 Task: Add a signature Ian Hill containing With sincere thanks and warm wishes, Ian Hill to email address softage.8@softage.net and add a folder Invitations
Action: Mouse moved to (72, 105)
Screenshot: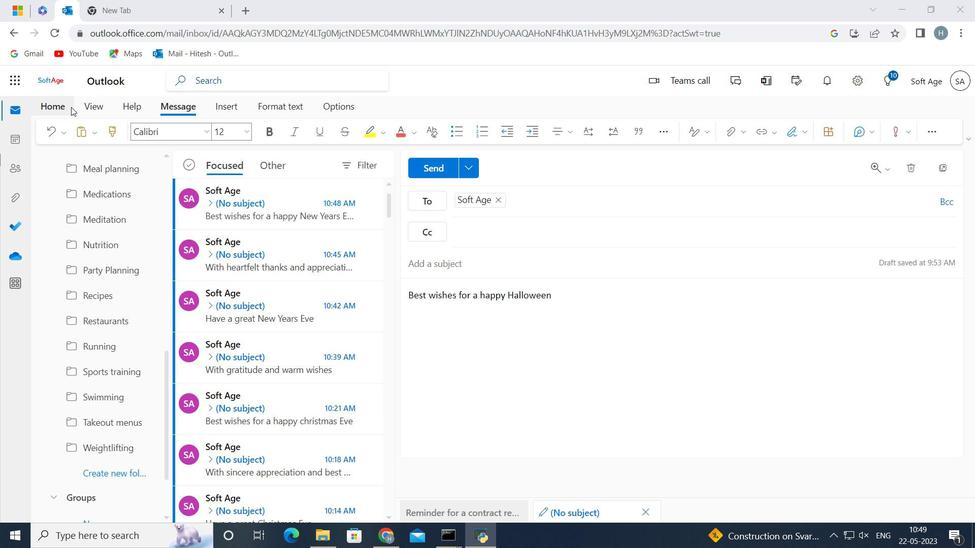 
Action: Mouse pressed left at (72, 105)
Screenshot: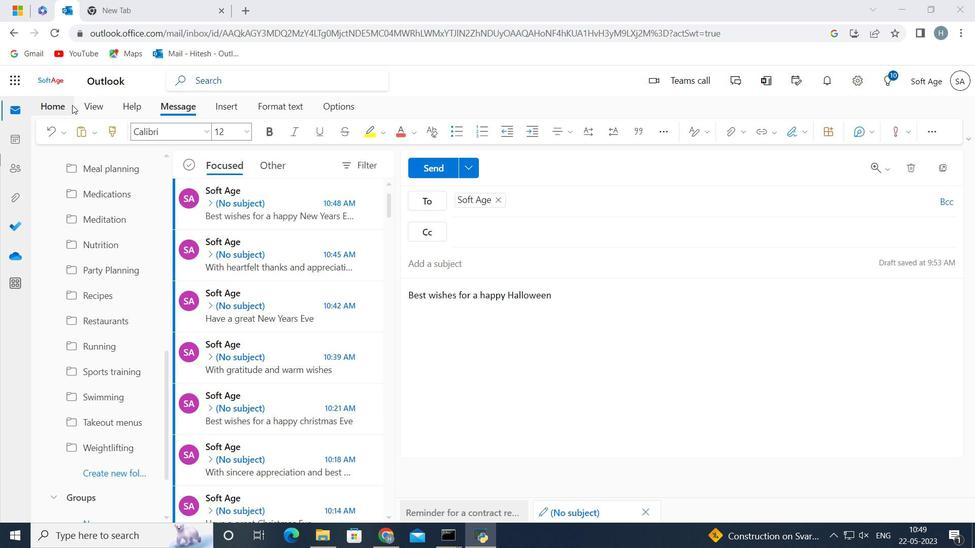 
Action: Mouse moved to (98, 129)
Screenshot: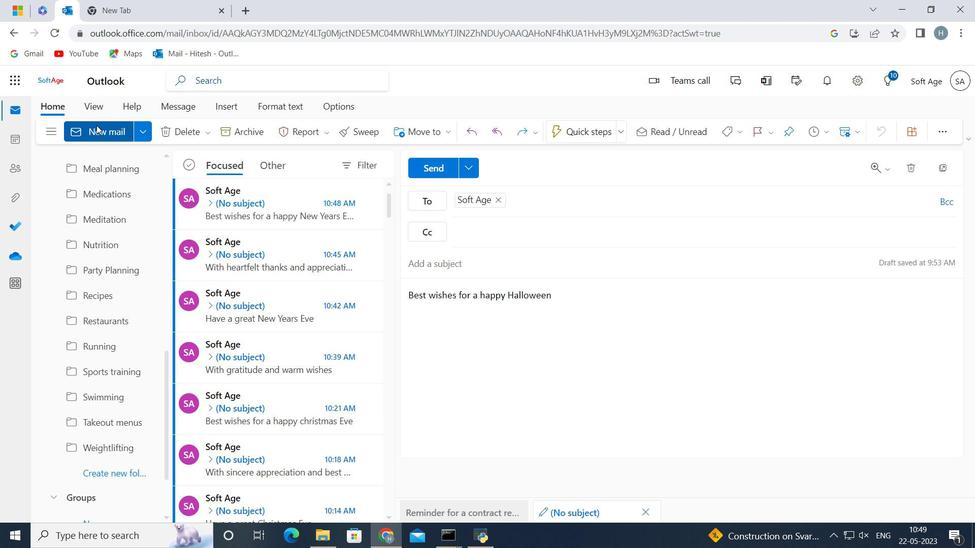 
Action: Mouse pressed left at (98, 129)
Screenshot: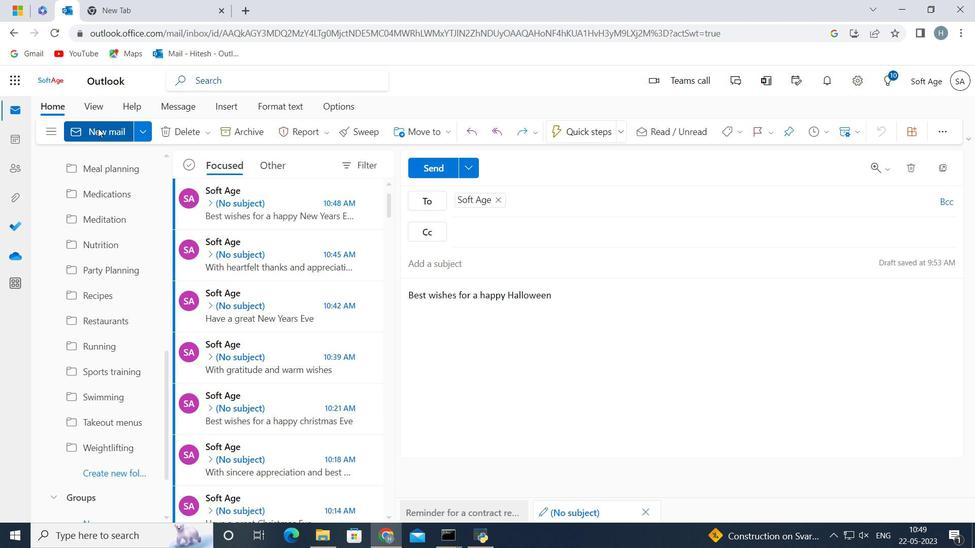 
Action: Mouse moved to (804, 132)
Screenshot: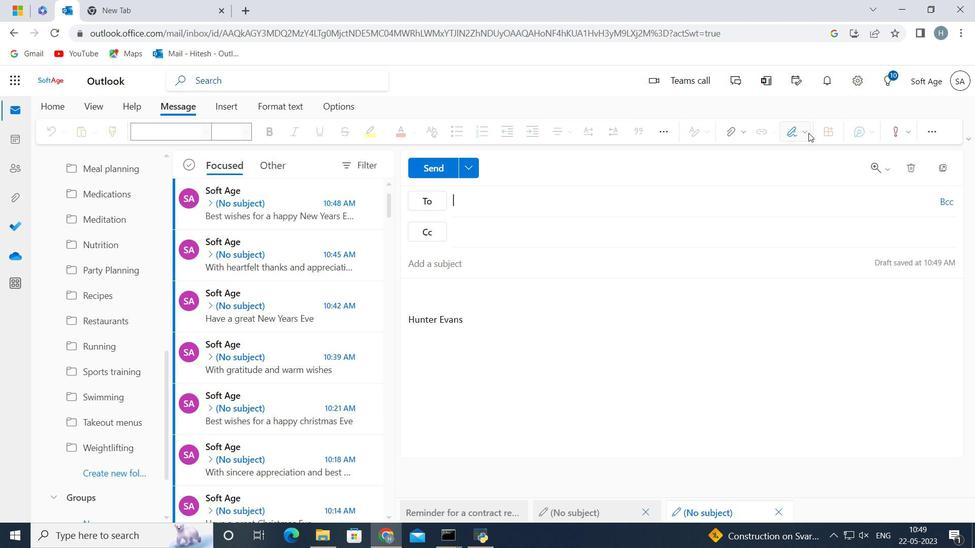 
Action: Mouse pressed left at (804, 132)
Screenshot: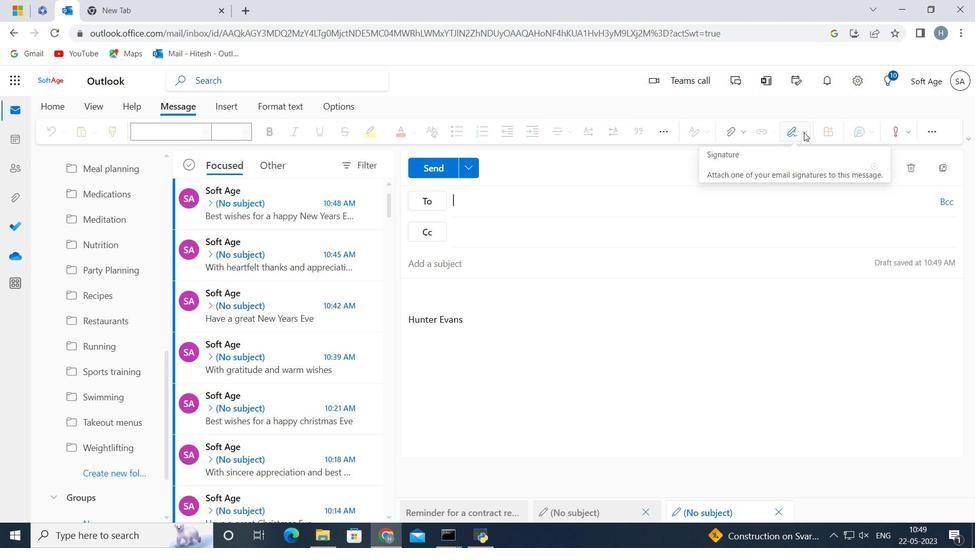 
Action: Mouse moved to (772, 479)
Screenshot: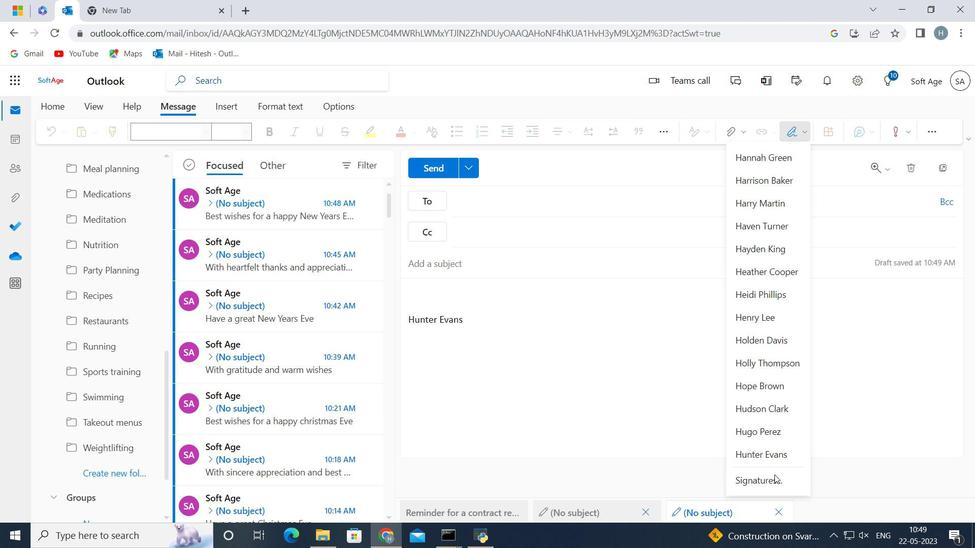 
Action: Mouse pressed left at (772, 479)
Screenshot: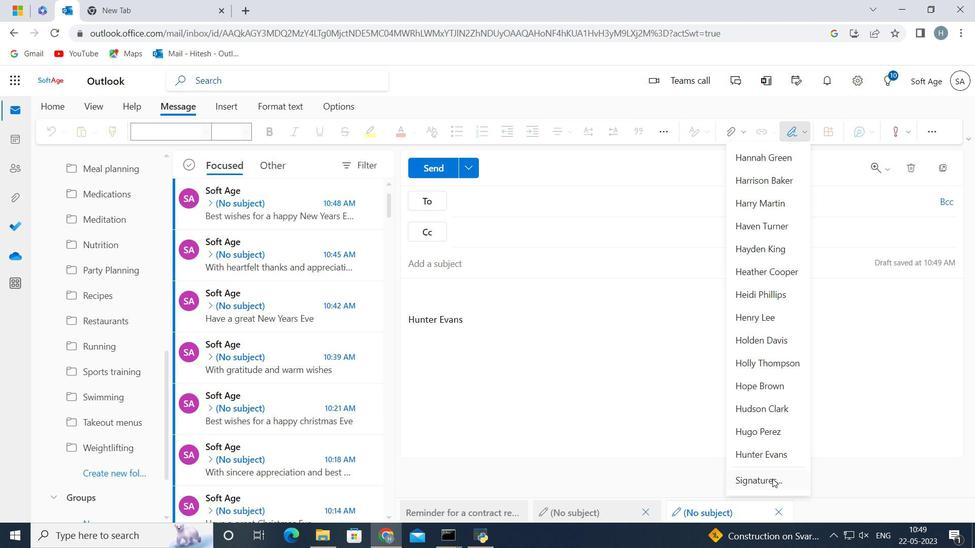 
Action: Mouse moved to (509, 232)
Screenshot: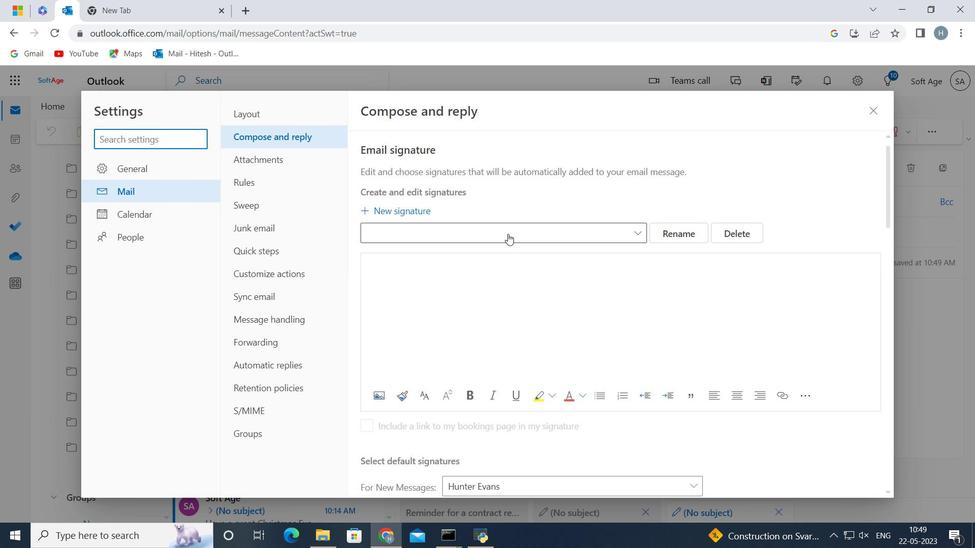 
Action: Mouse pressed left at (509, 232)
Screenshot: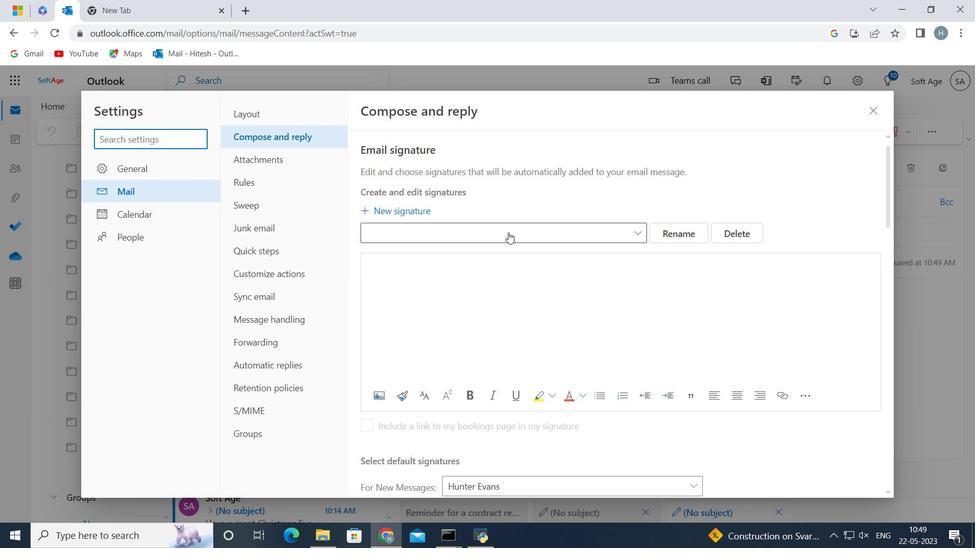 
Action: Mouse moved to (609, 233)
Screenshot: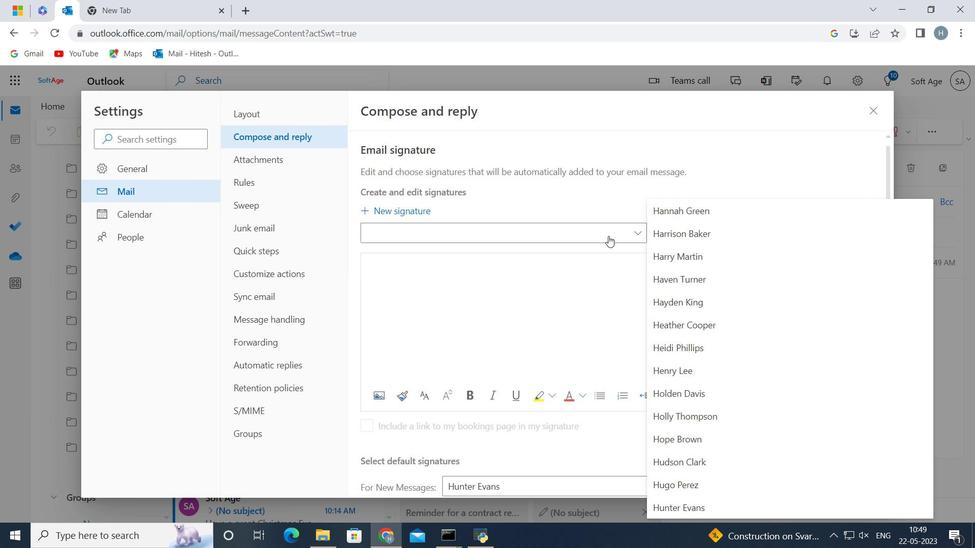 
Action: Mouse pressed left at (609, 233)
Screenshot: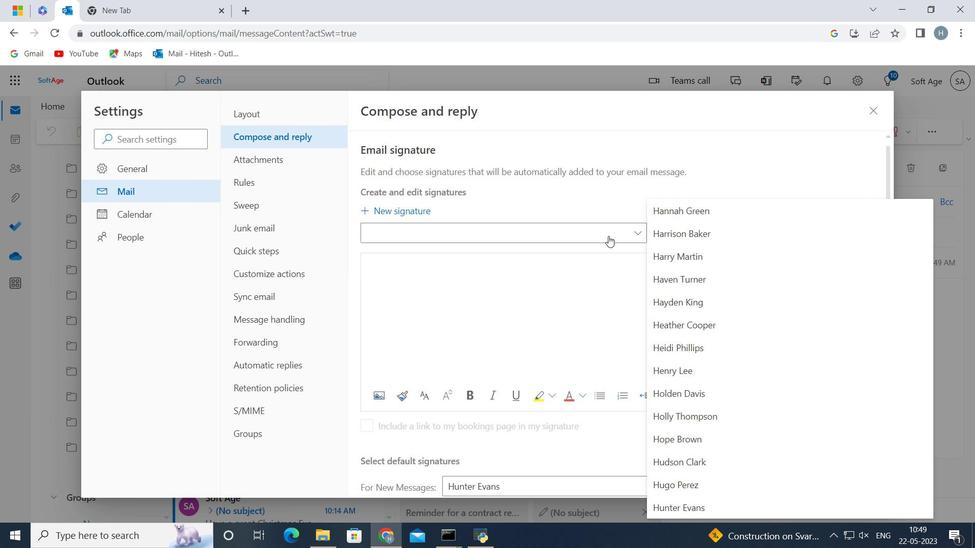 
Action: Mouse moved to (673, 232)
Screenshot: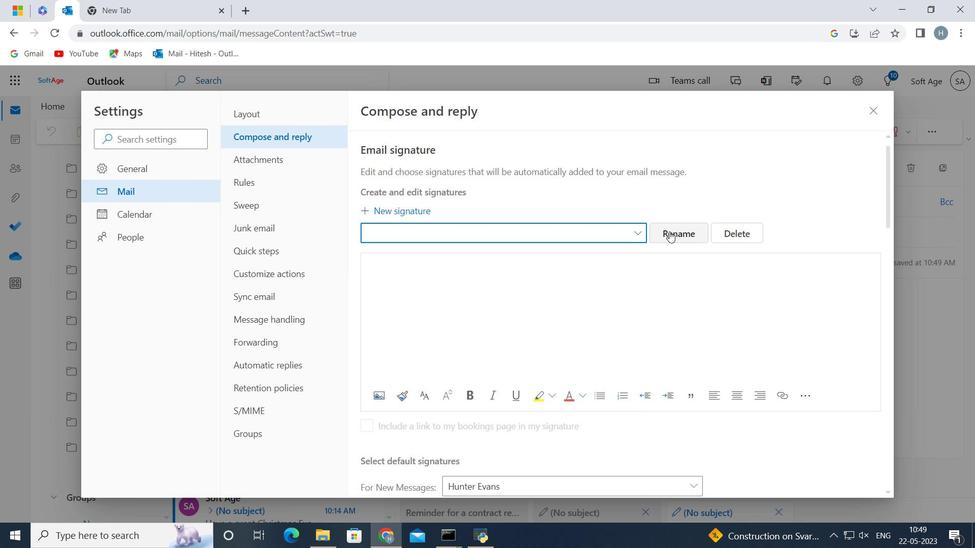 
Action: Mouse pressed left at (673, 232)
Screenshot: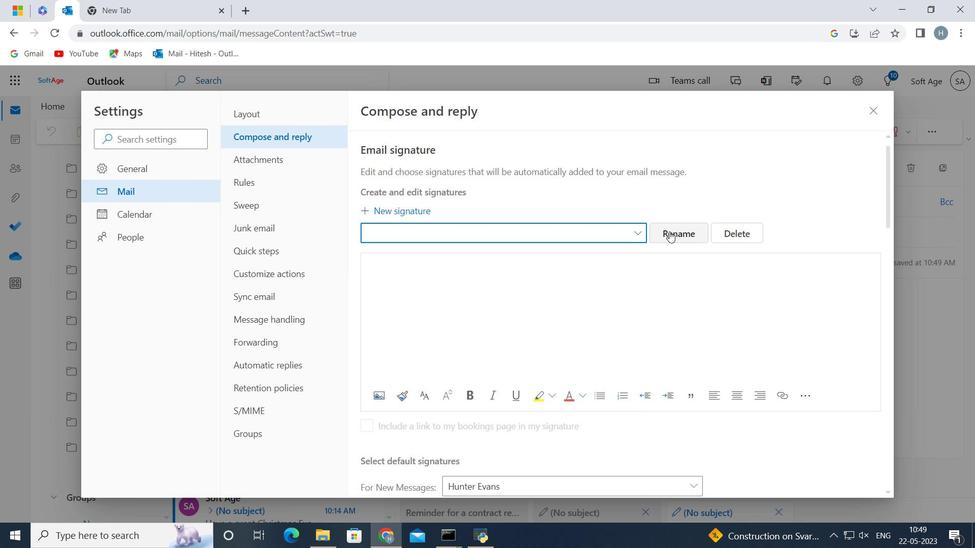 
Action: Mouse moved to (630, 232)
Screenshot: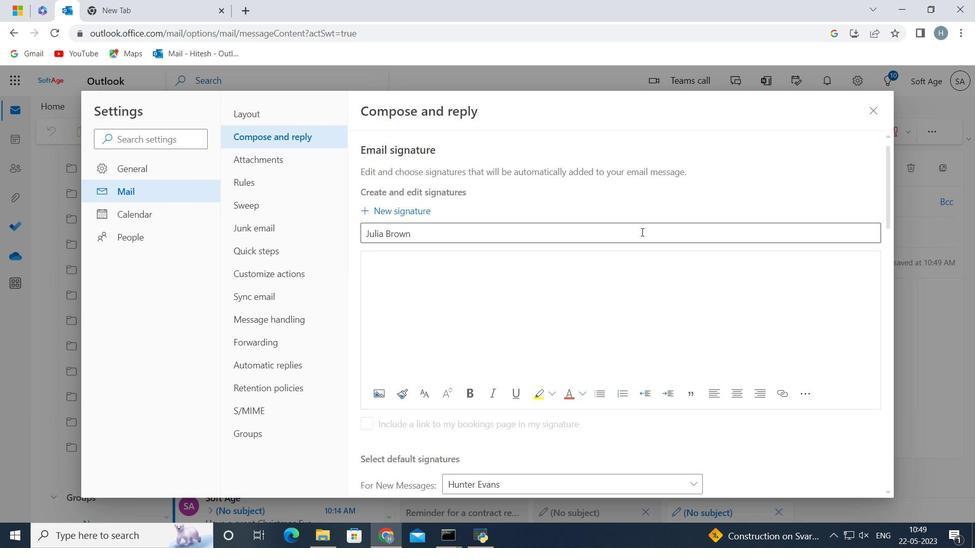 
Action: Mouse pressed left at (630, 232)
Screenshot: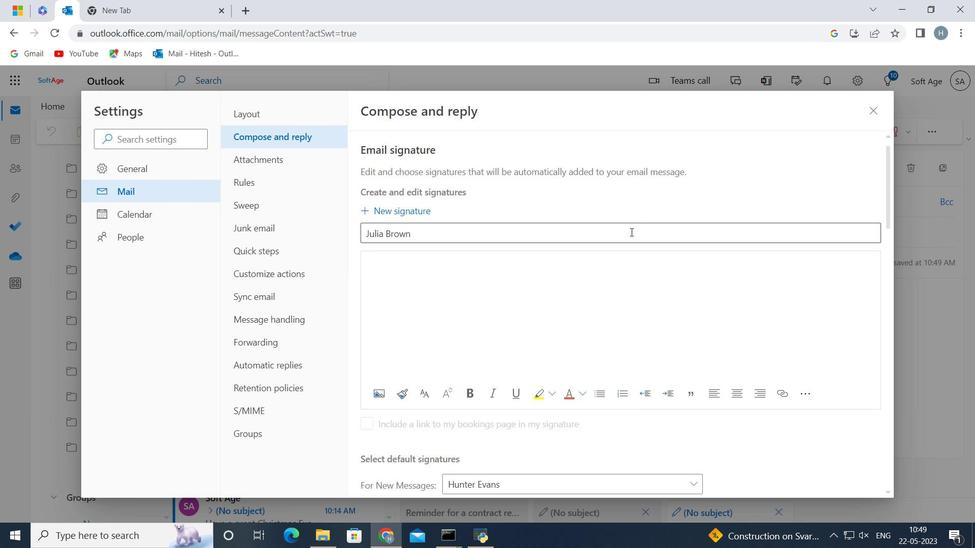 
Action: Key pressed <Key.backspace><Key.backspace><Key.backspace><Key.backspace><Key.backspace><Key.backspace><Key.backspace><Key.backspace><Key.backspace><Key.backspace><Key.backspace><Key.backspace><Key.backspace><Key.backspace>l
Screenshot: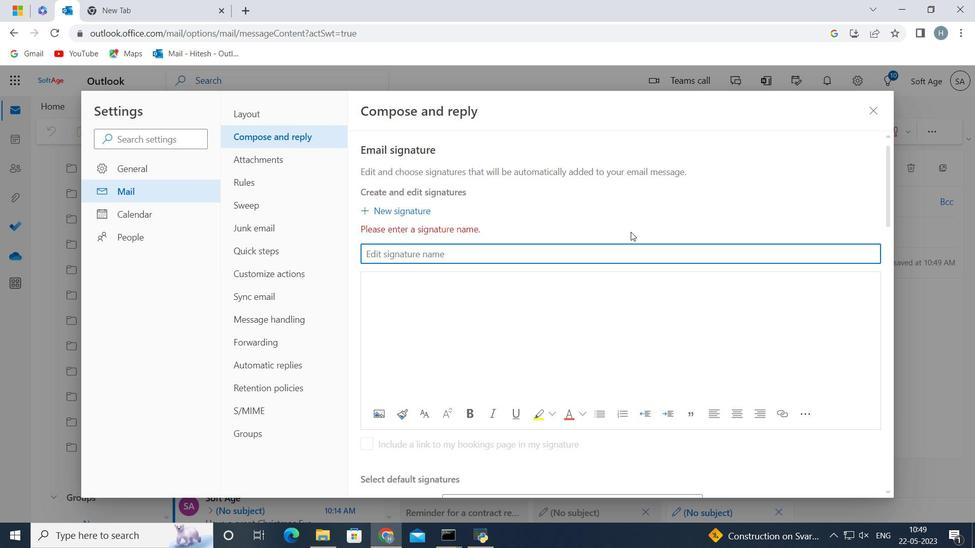 
Action: Mouse moved to (630, 232)
Screenshot: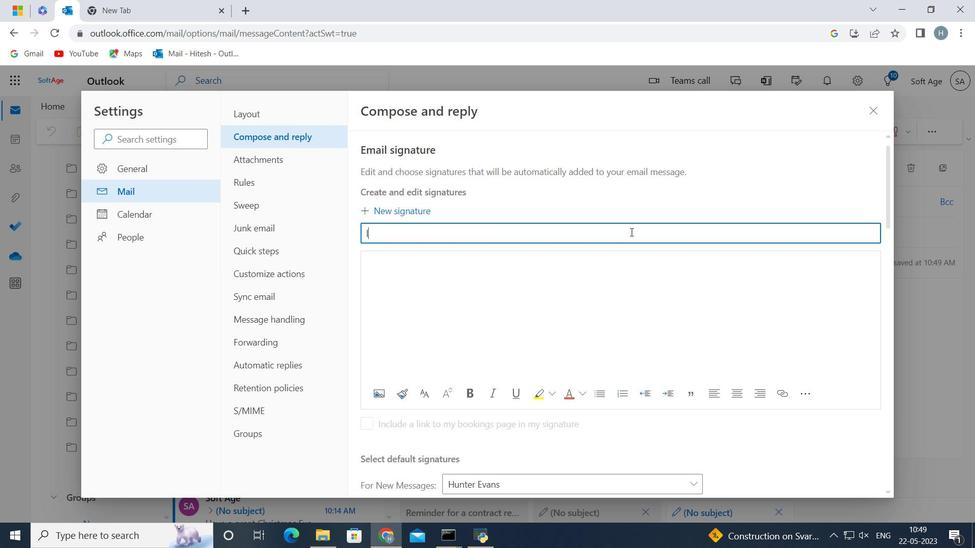 
Action: Key pressed an<Key.space><Key.shift>Hill
Screenshot: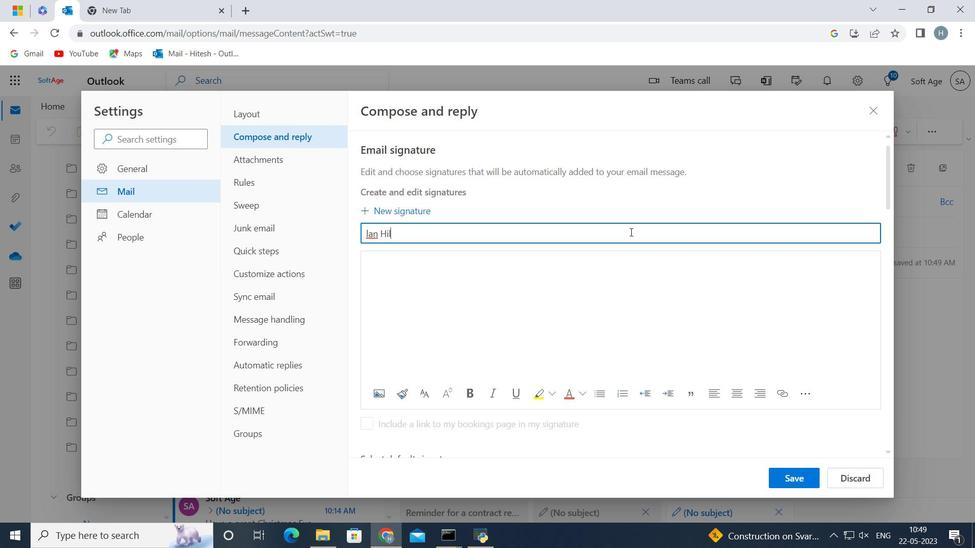 
Action: Mouse moved to (473, 286)
Screenshot: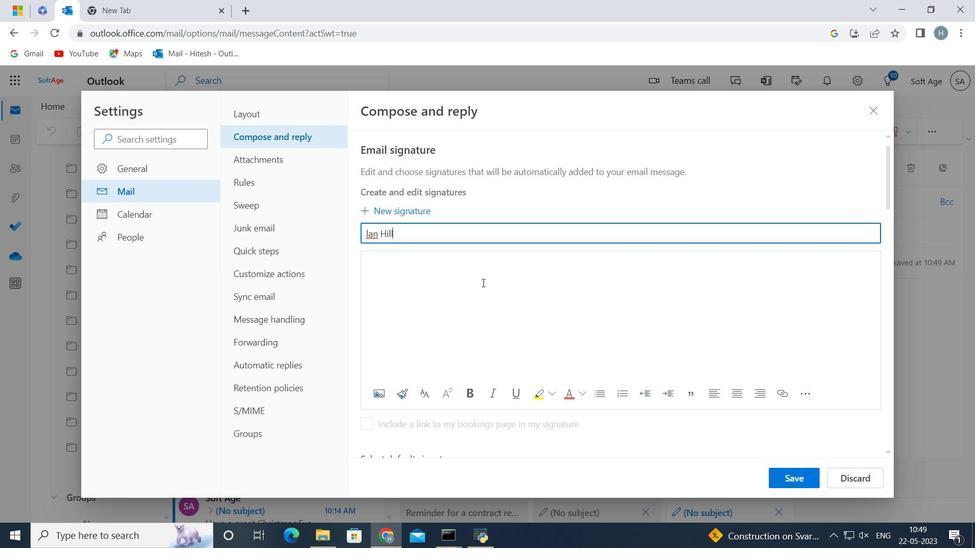 
Action: Mouse pressed left at (473, 286)
Screenshot: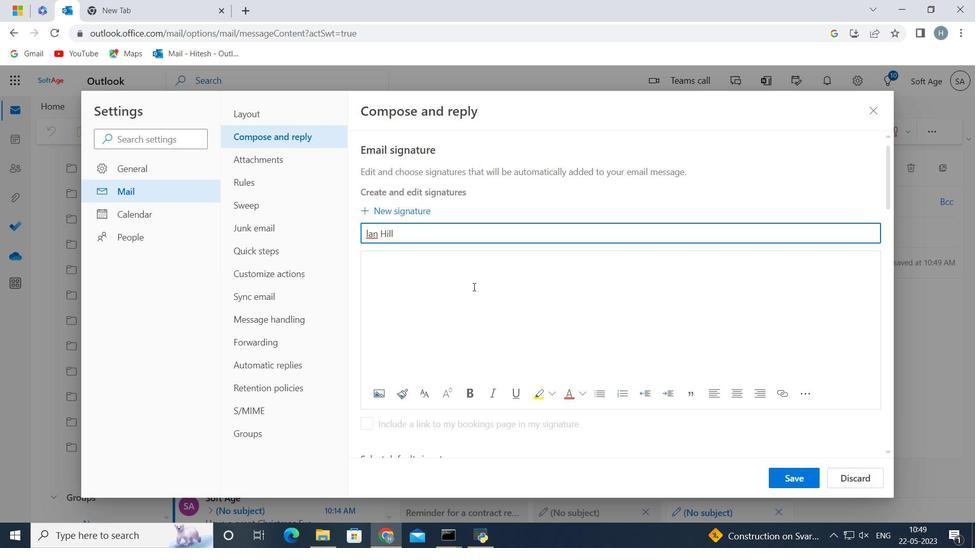 
Action: Key pressed lan<Key.space><Key.shift>Hill
Screenshot: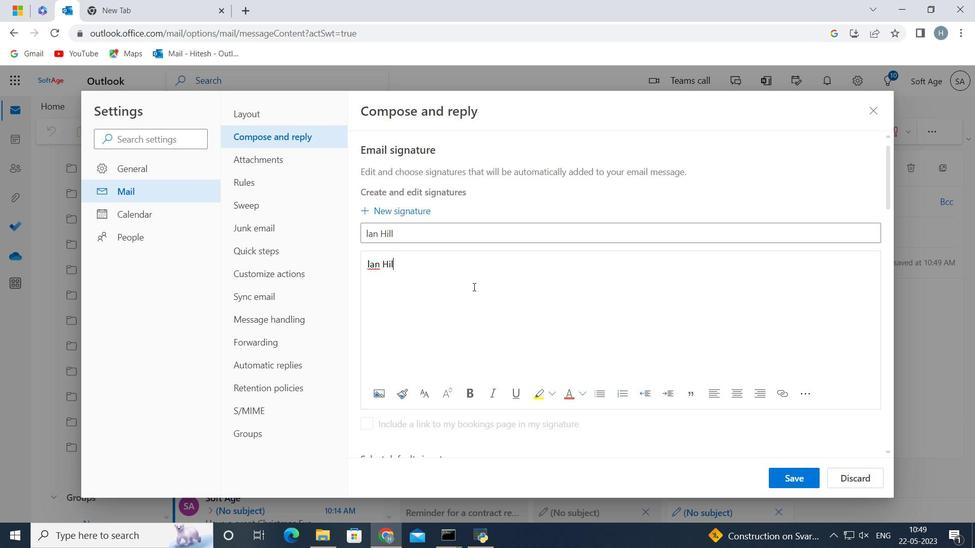 
Action: Mouse moved to (788, 474)
Screenshot: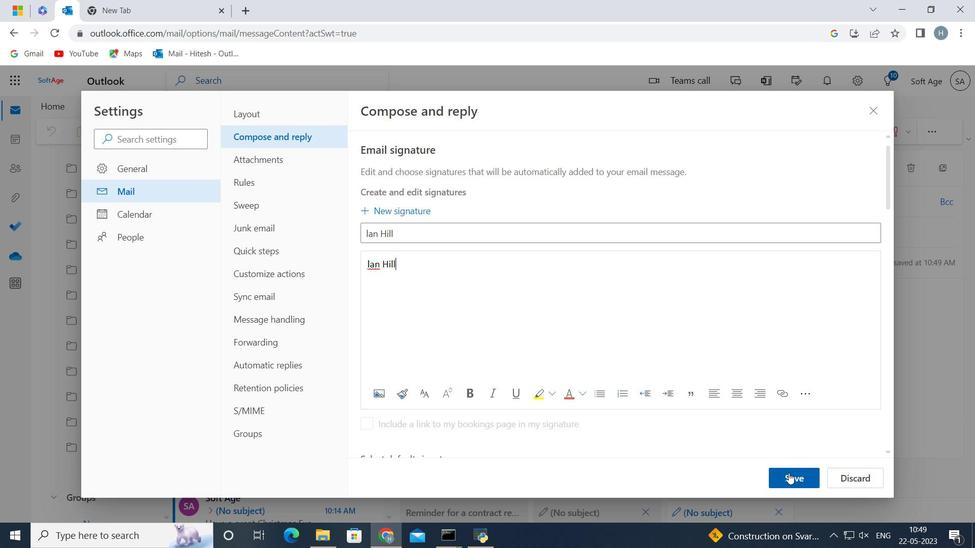 
Action: Mouse pressed left at (788, 474)
Screenshot: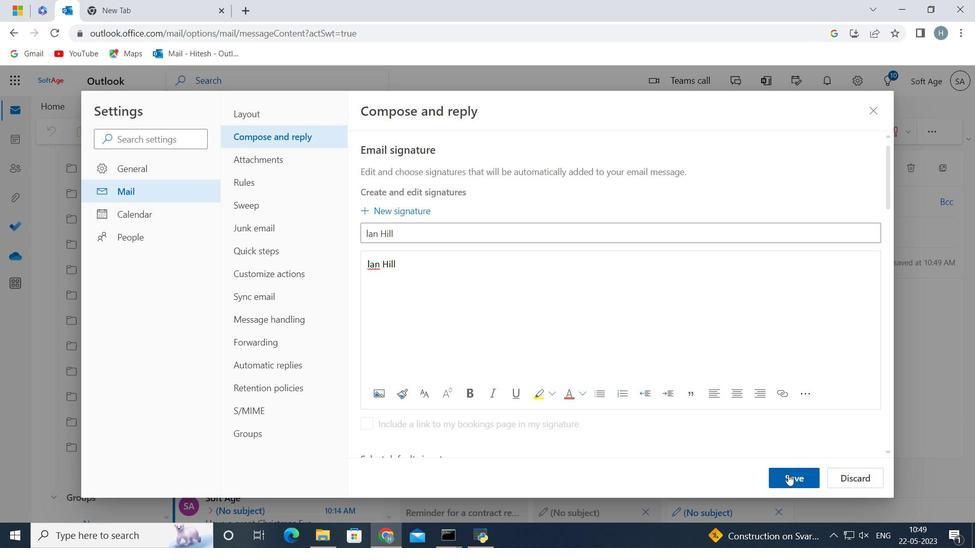 
Action: Mouse moved to (541, 334)
Screenshot: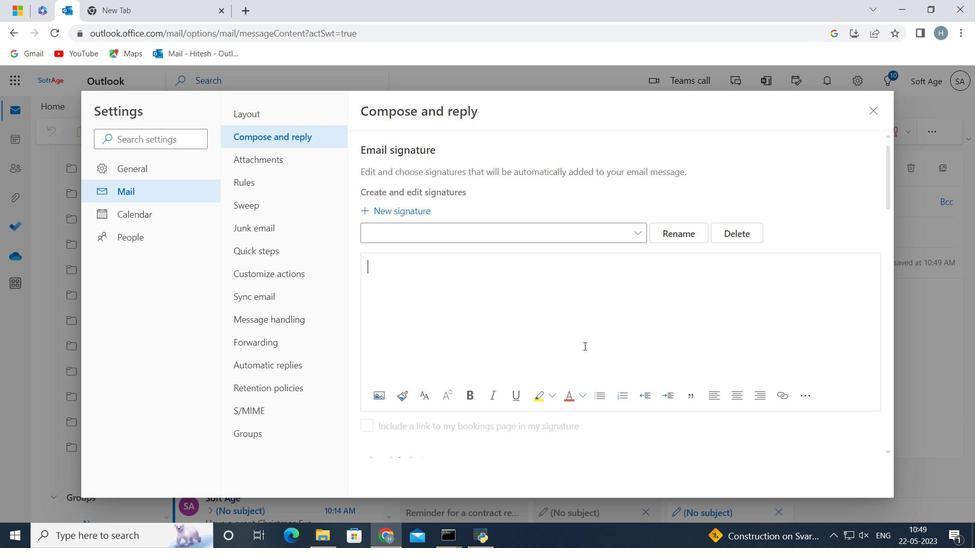 
Action: Mouse scrolled (541, 334) with delta (0, 0)
Screenshot: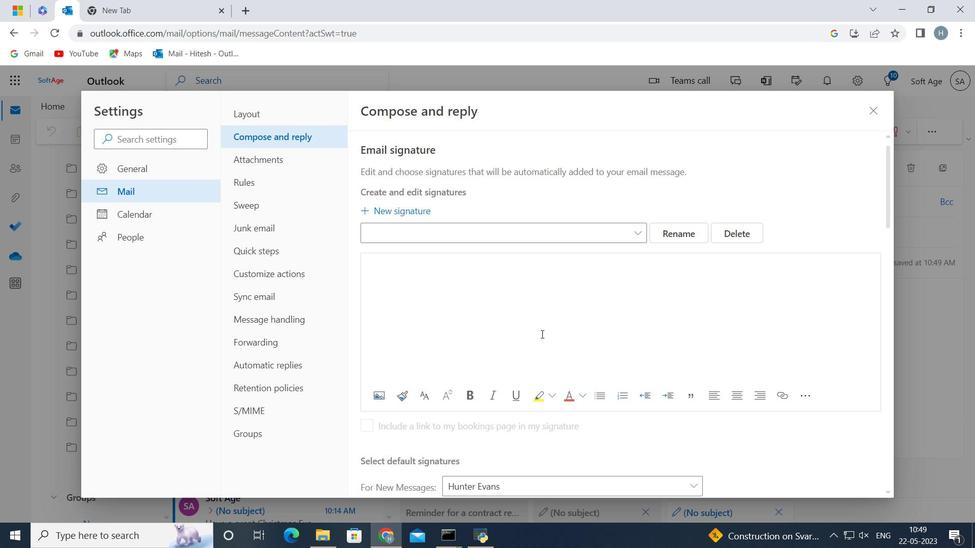 
Action: Mouse moved to (540, 334)
Screenshot: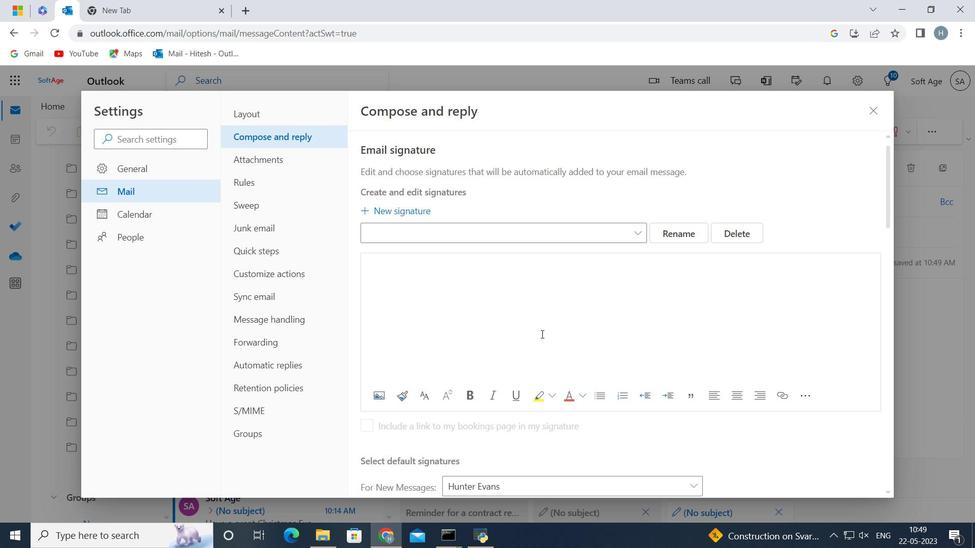 
Action: Mouse scrolled (541, 333) with delta (0, 0)
Screenshot: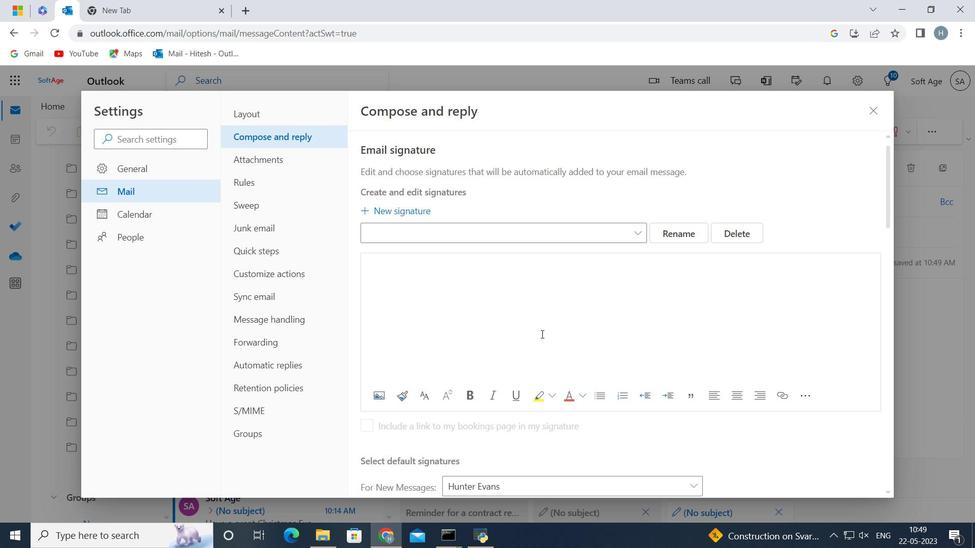 
Action: Mouse moved to (531, 273)
Screenshot: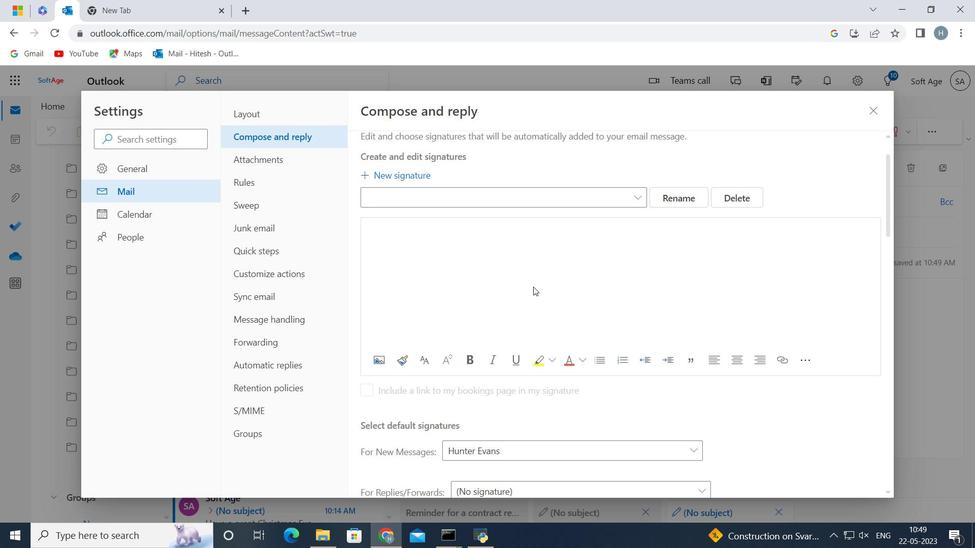 
Action: Mouse scrolled (531, 273) with delta (0, 0)
Screenshot: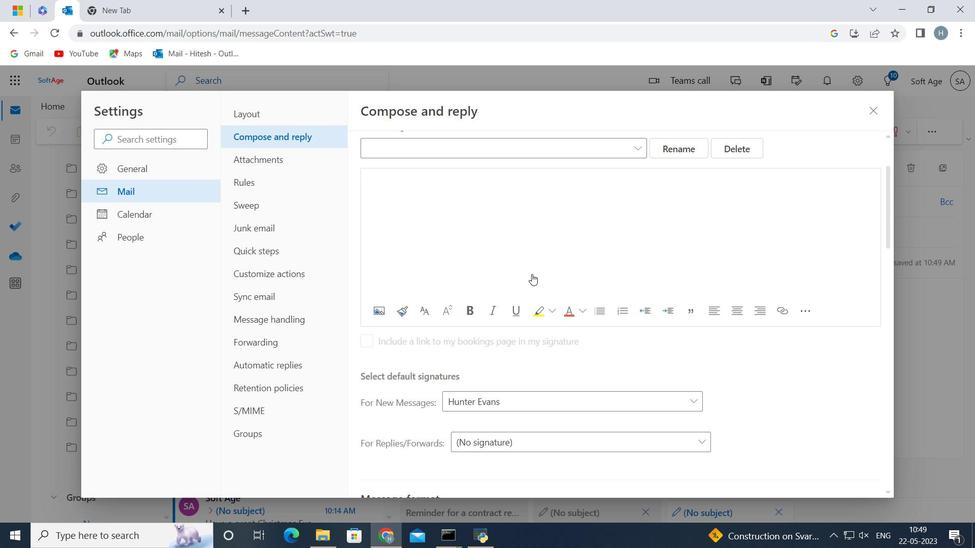 
Action: Mouse scrolled (531, 273) with delta (0, 0)
Screenshot: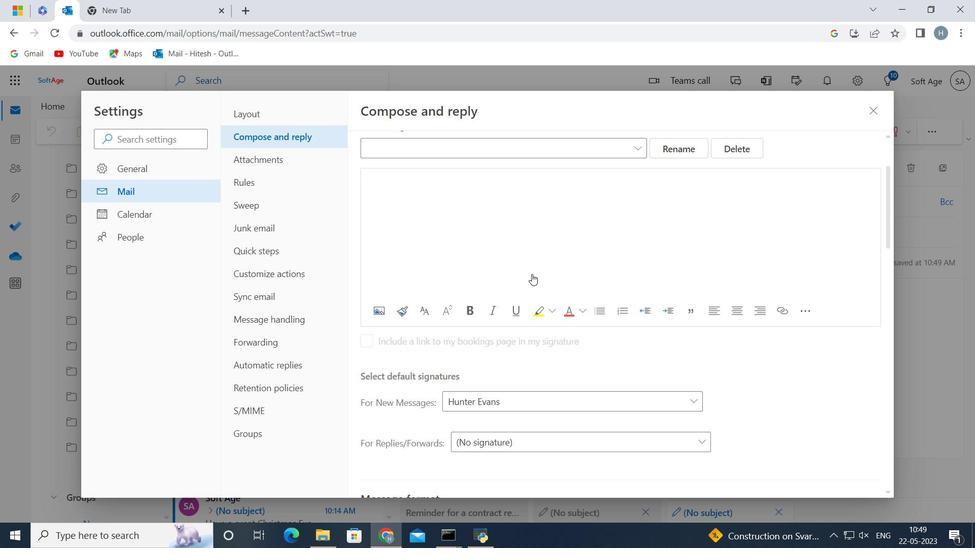 
Action: Mouse moved to (573, 232)
Screenshot: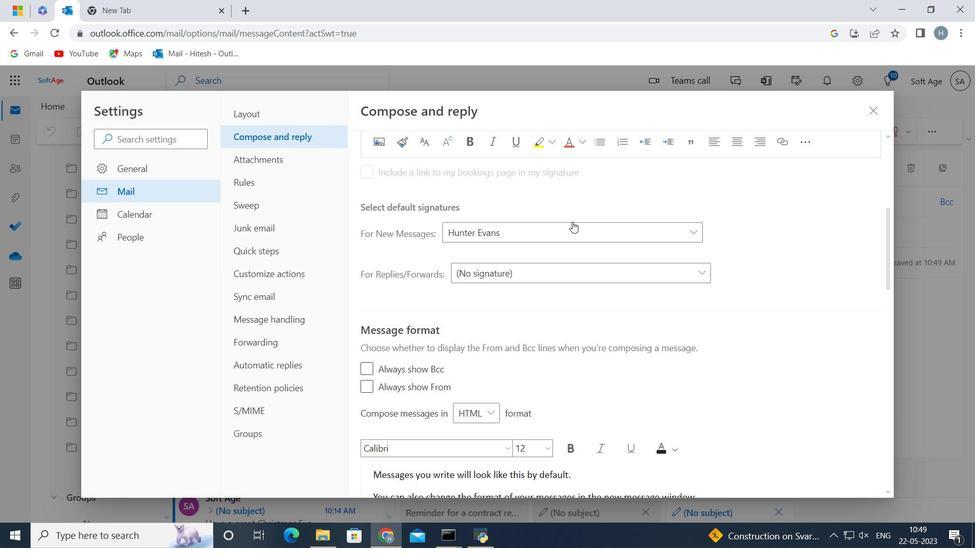 
Action: Mouse pressed left at (573, 232)
Screenshot: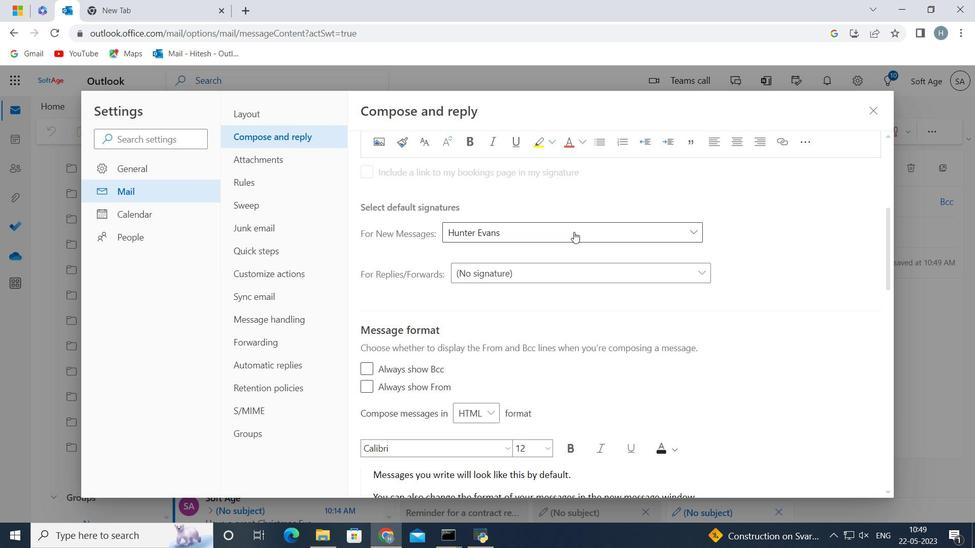 
Action: Mouse moved to (723, 504)
Screenshot: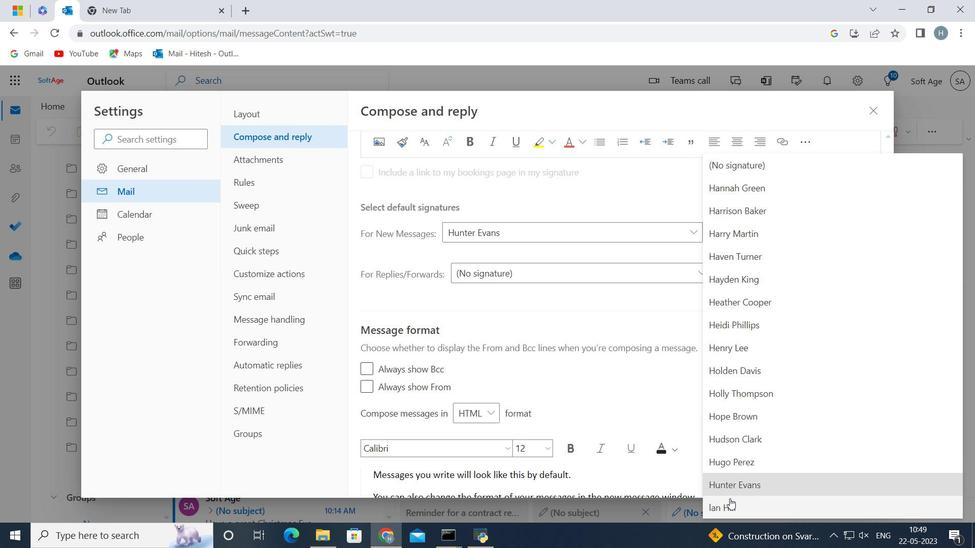 
Action: Mouse pressed left at (723, 504)
Screenshot: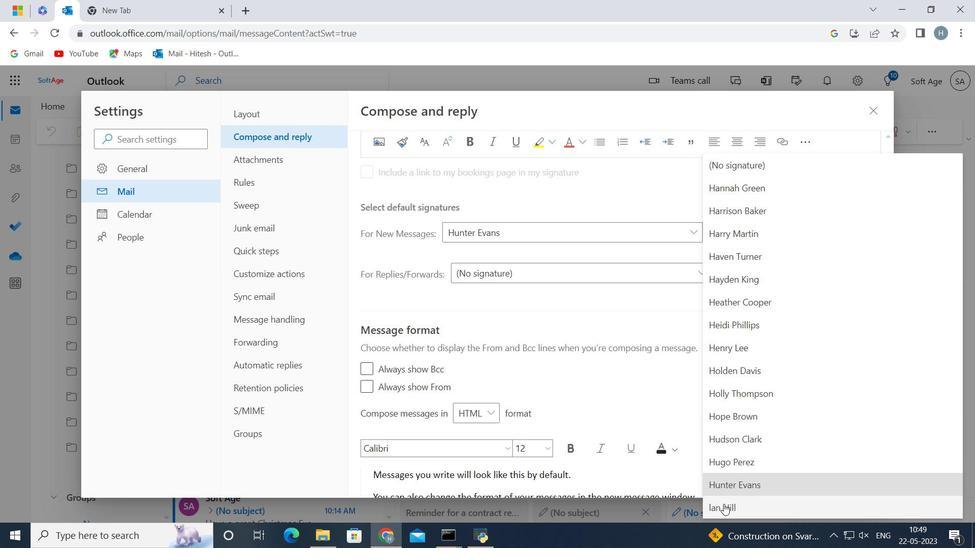 
Action: Mouse moved to (789, 476)
Screenshot: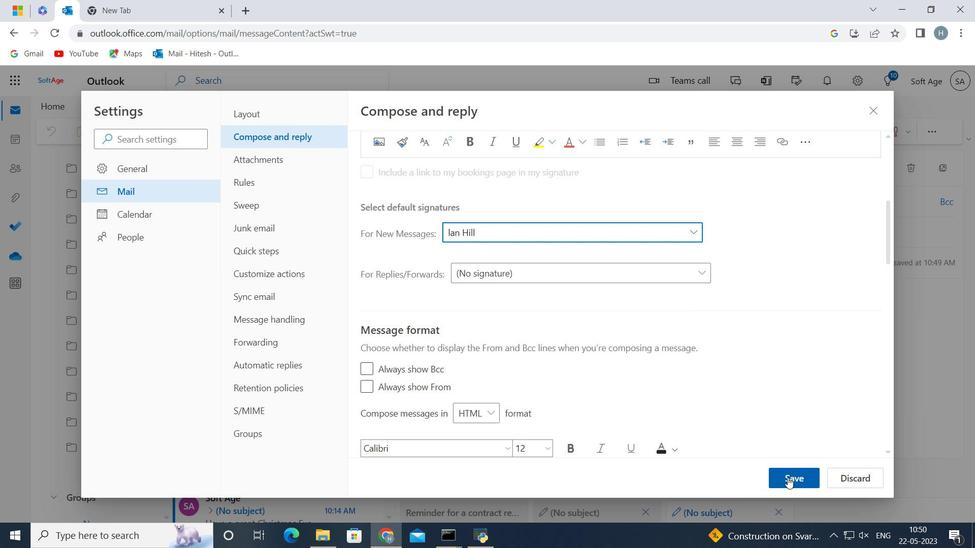 
Action: Mouse pressed left at (789, 476)
Screenshot: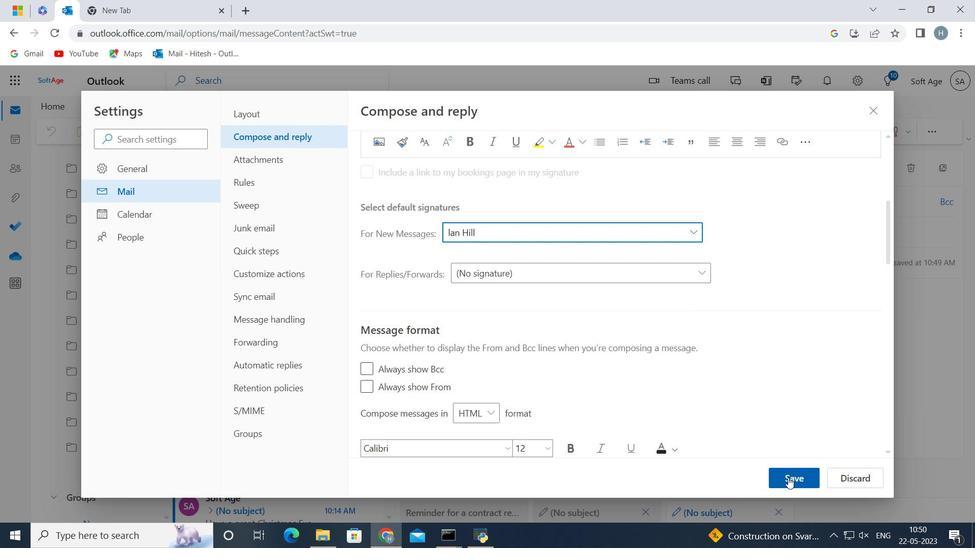 
Action: Mouse moved to (868, 105)
Screenshot: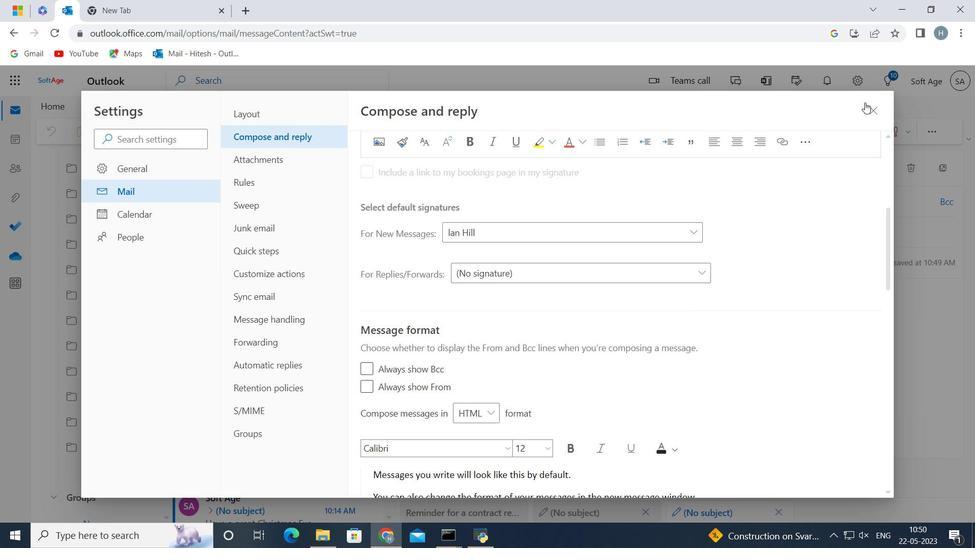 
Action: Mouse pressed left at (868, 105)
Screenshot: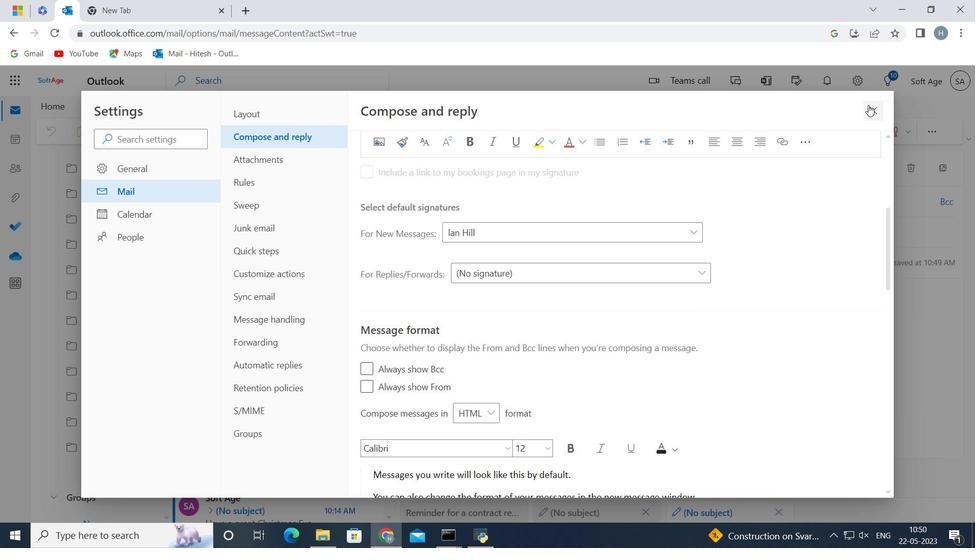 
Action: Mouse moved to (472, 315)
Screenshot: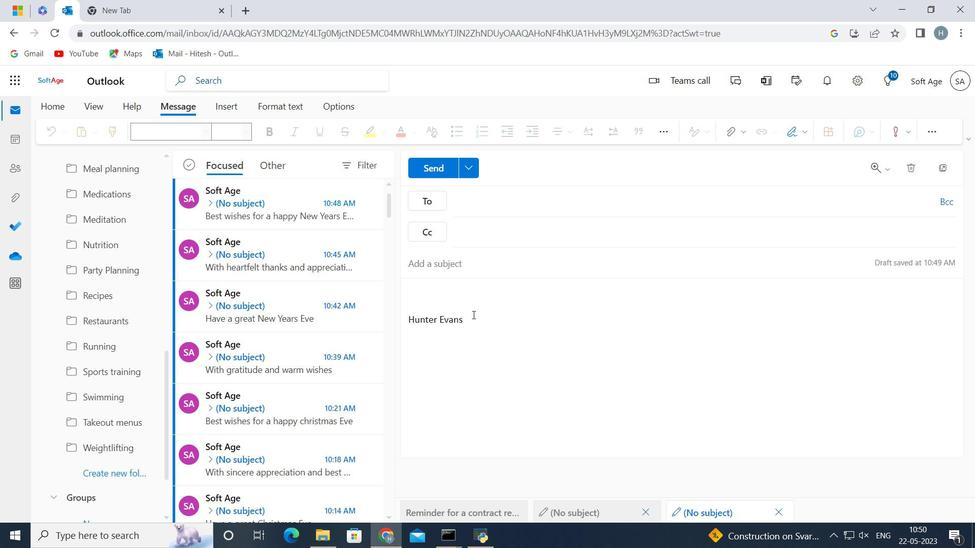 
Action: Mouse pressed left at (472, 315)
Screenshot: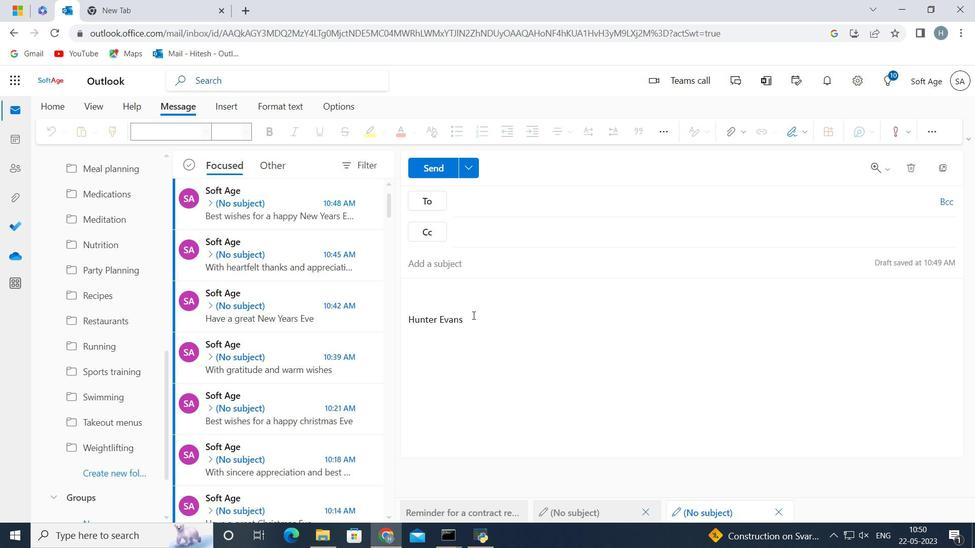 
Action: Key pressed <Key.backspace><Key.backspace><Key.backspace><Key.backspace><Key.backspace><Key.backspace><Key.backspace><Key.backspace><Key.backspace><Key.backspace><Key.backspace><Key.backspace><Key.backspace><Key.backspace><Key.shift>W
Screenshot: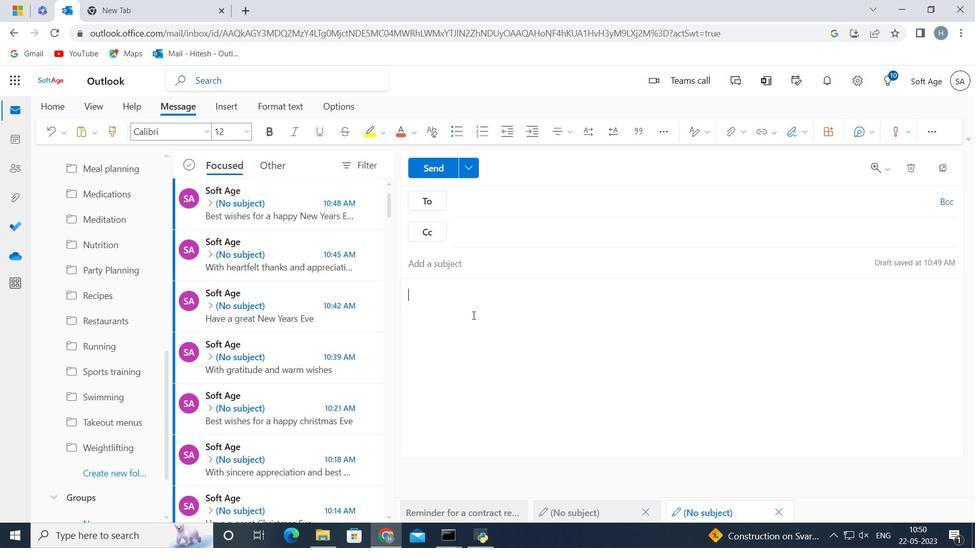 
Action: Mouse moved to (473, 315)
Screenshot: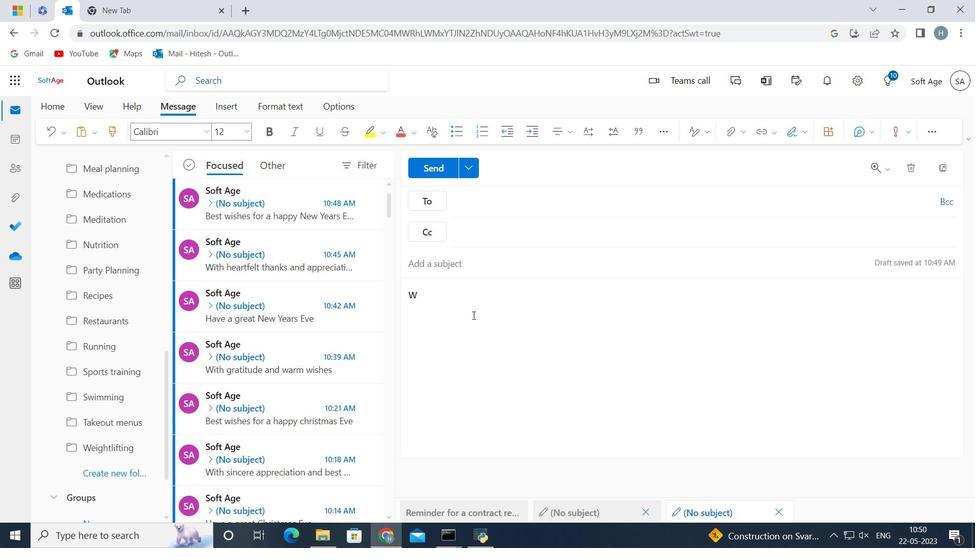 
Action: Key pressed ith<Key.space>sincere<Key.space>thnks<Key.backspace><Key.backspace><Key.backspace>anks<Key.space>and<Key.space>warm<Key.space>wishes<Key.space>
Screenshot: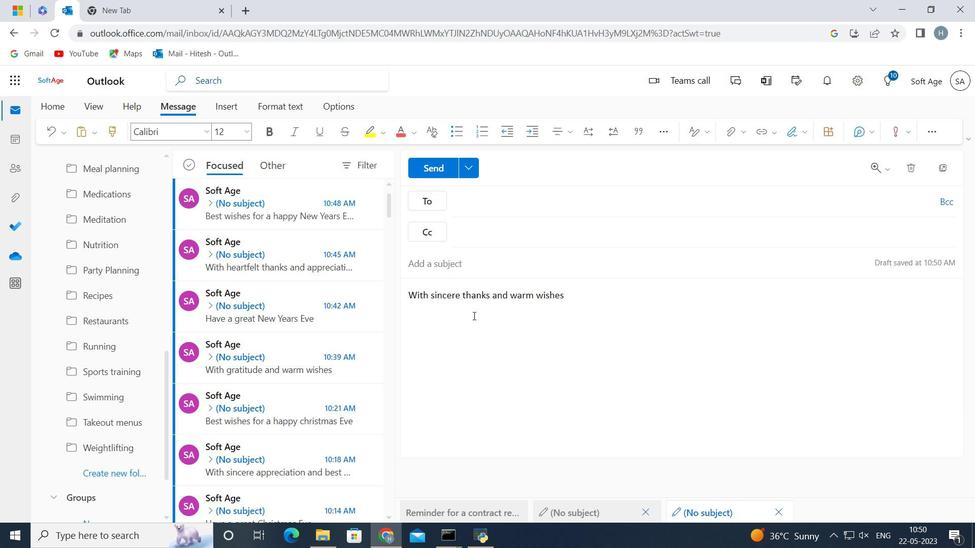 
Action: Mouse moved to (503, 184)
Screenshot: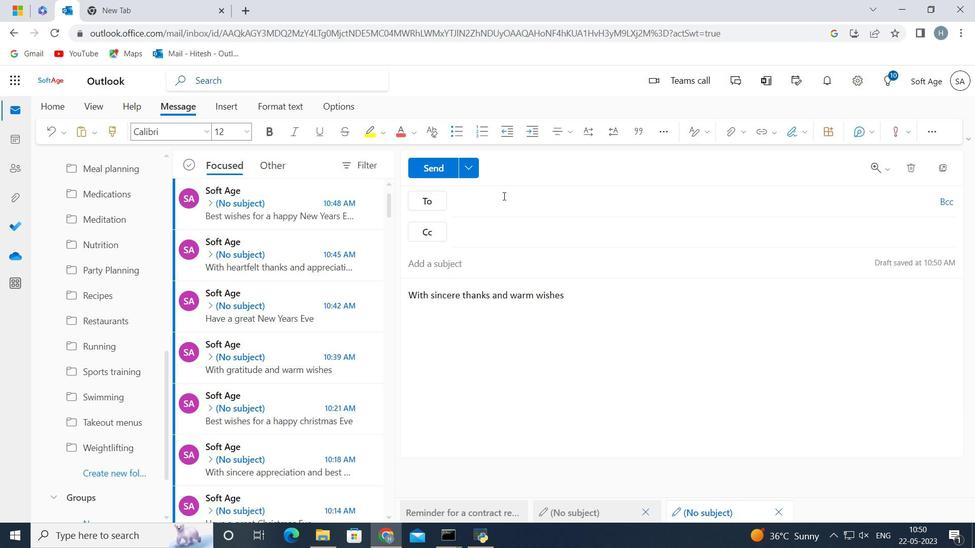 
Action: Mouse pressed left at (503, 184)
Screenshot: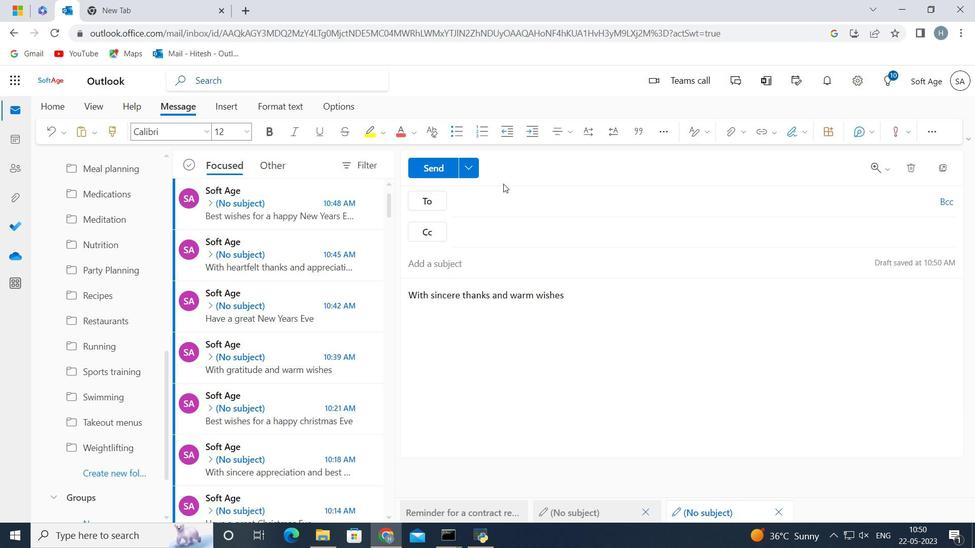 
Action: Mouse moved to (504, 195)
Screenshot: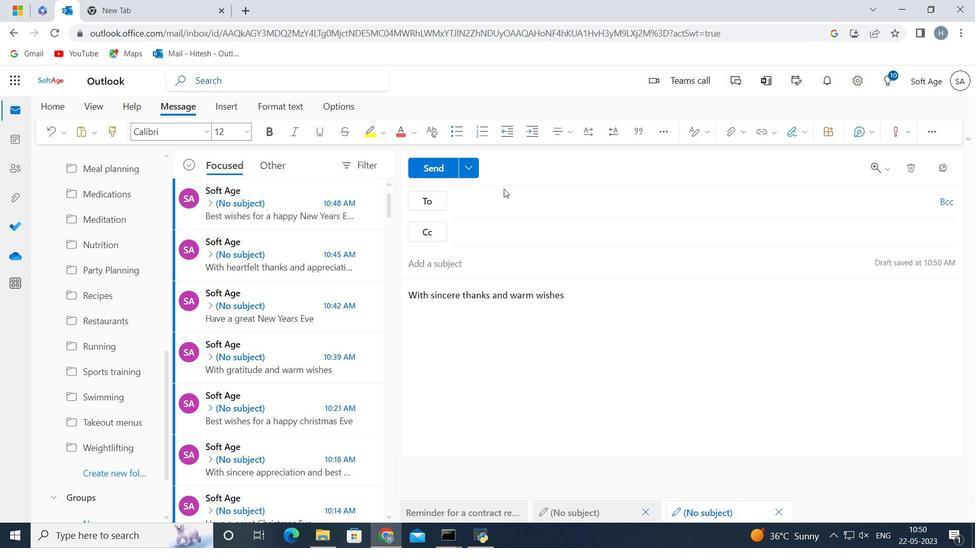 
Action: Mouse pressed left at (504, 195)
Screenshot: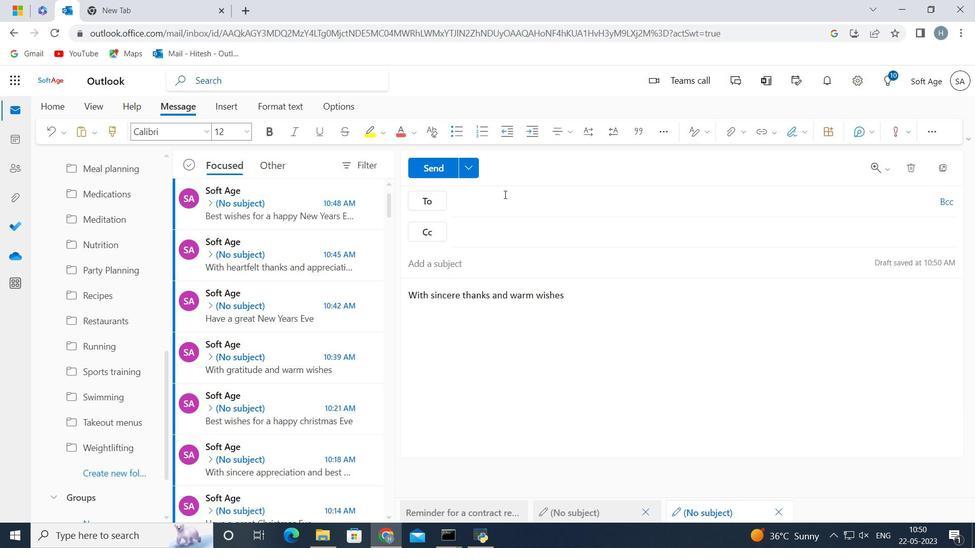 
Action: Key pressed softage.8<Key.shift>@softage.net
Screenshot: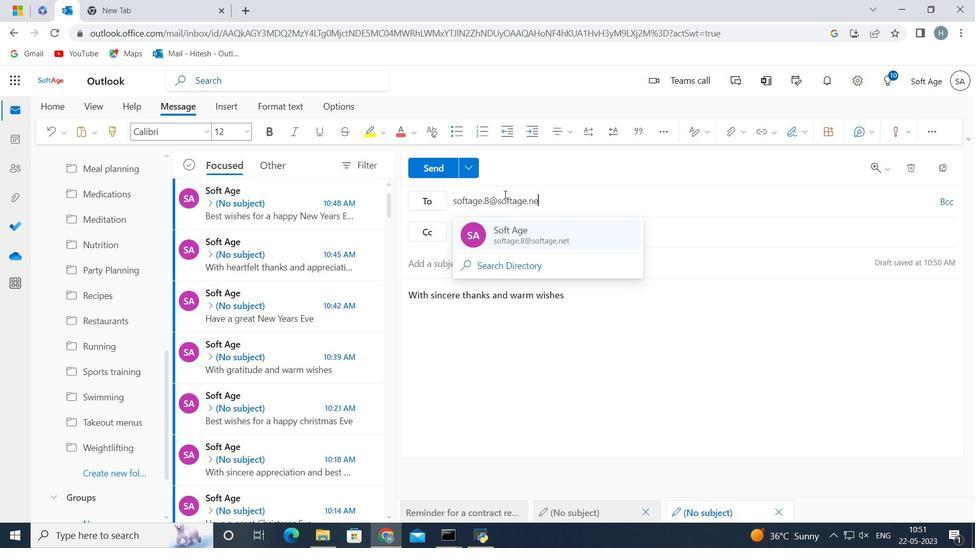
Action: Mouse moved to (566, 234)
Screenshot: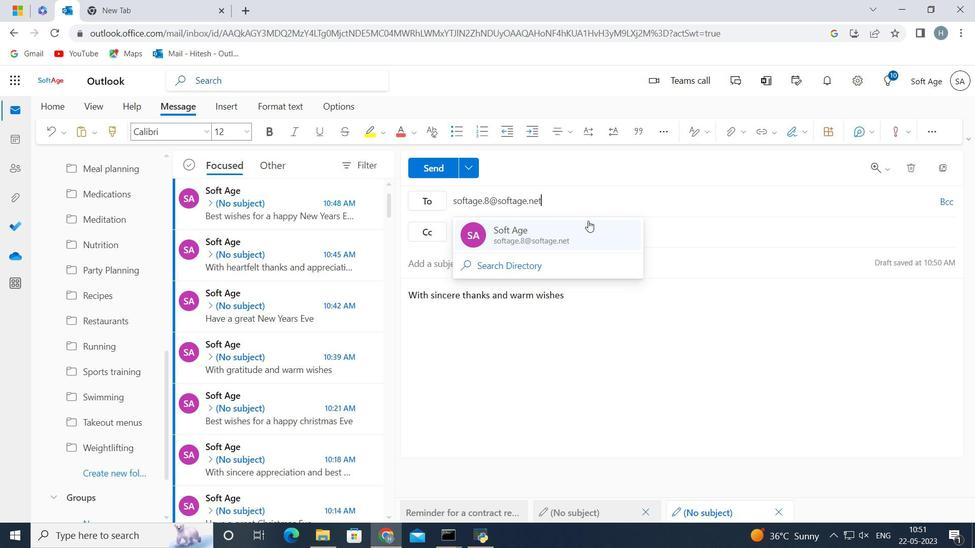 
Action: Mouse pressed left at (566, 234)
Screenshot: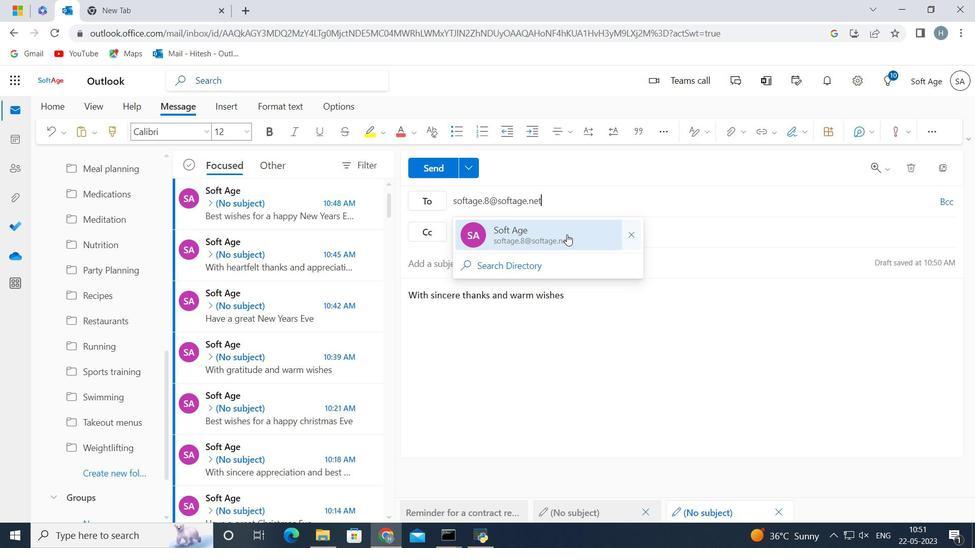 
Action: Mouse moved to (103, 470)
Screenshot: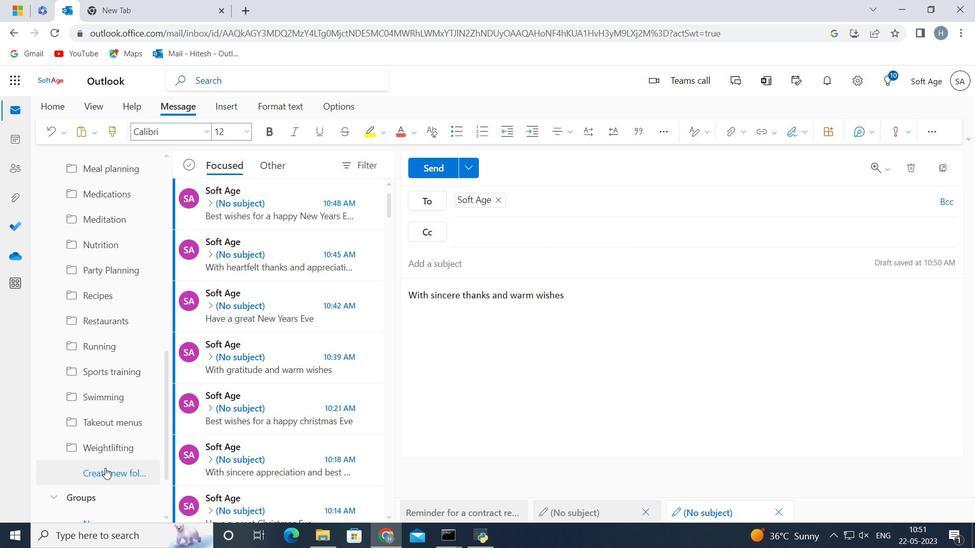 
Action: Mouse pressed left at (103, 470)
Screenshot: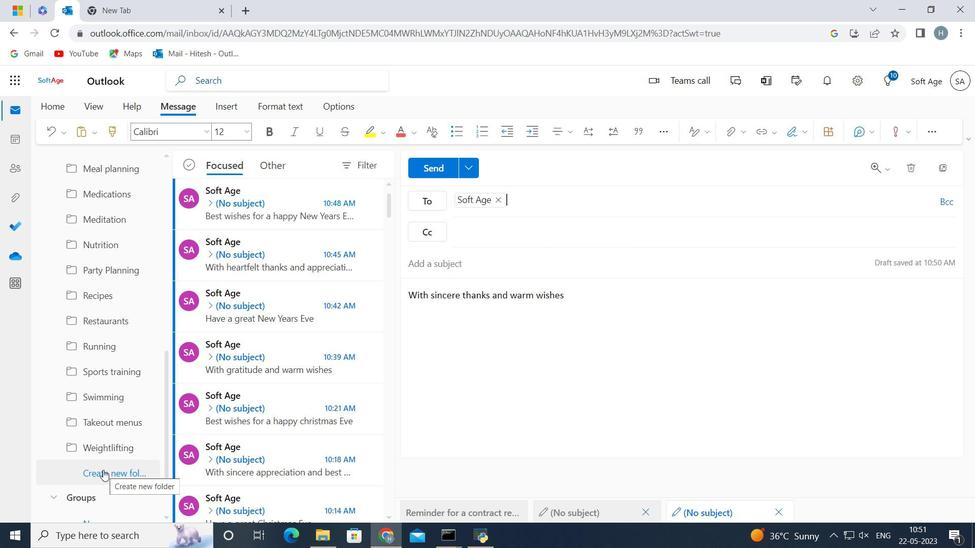
Action: Key pressed <Key.shift><Key.shift><Key.shift><Key.shift><Key.shift><Key.shift><Key.shift>Inv
Screenshot: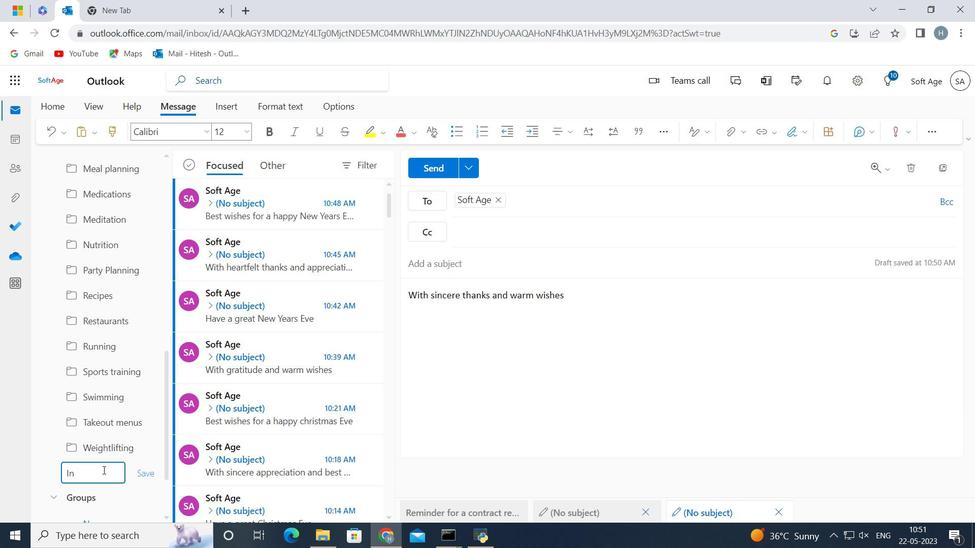 
Action: Mouse moved to (103, 470)
Screenshot: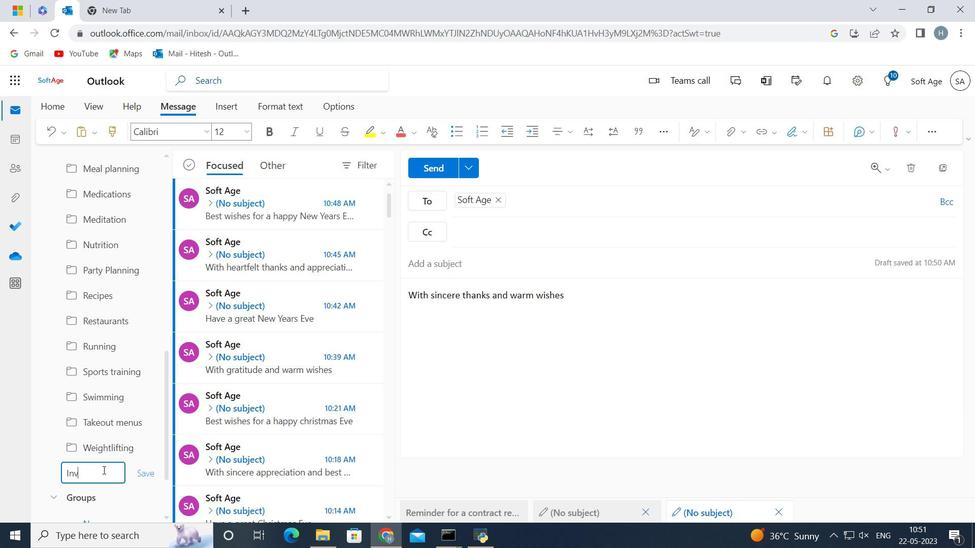 
Action: Key pressed itations
Screenshot: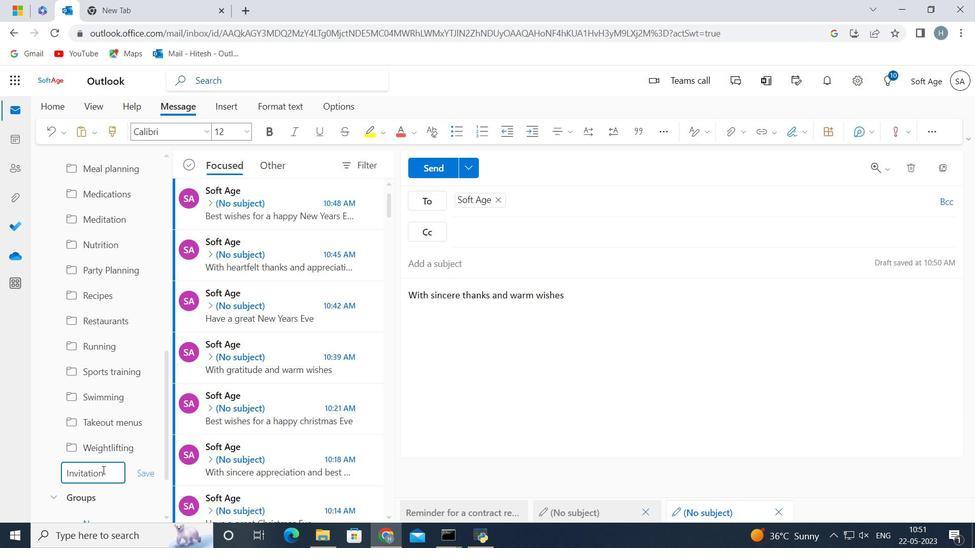 
Action: Mouse moved to (148, 473)
Screenshot: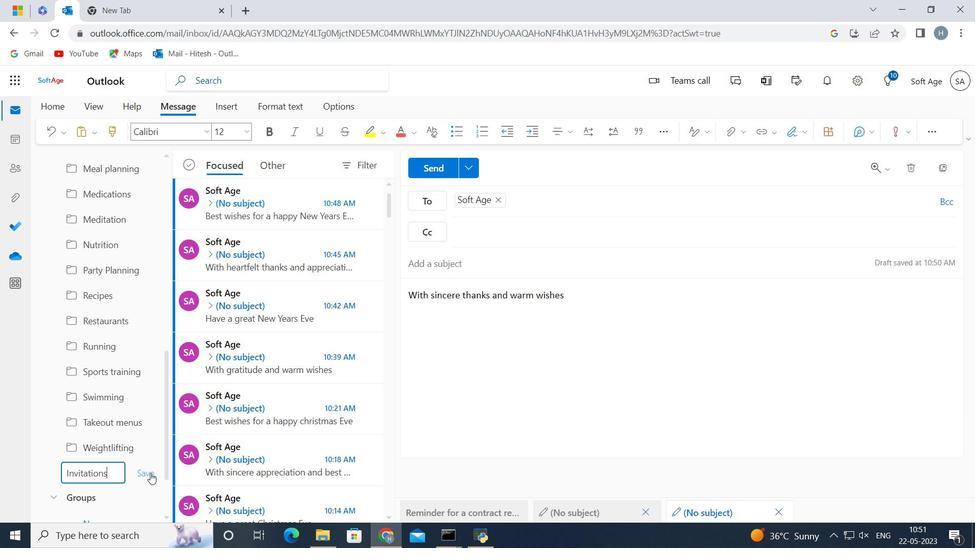
Action: Mouse pressed left at (148, 473)
Screenshot: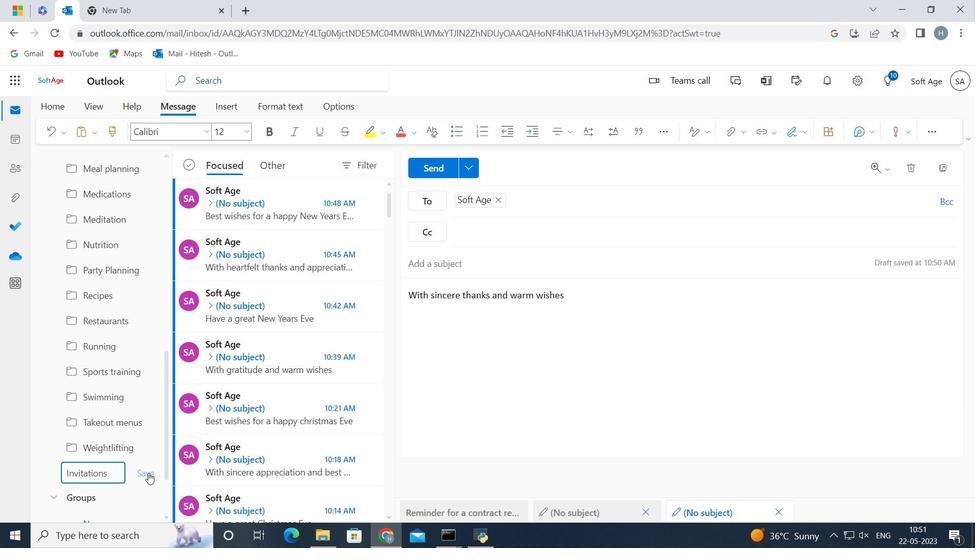 
Action: Mouse moved to (437, 170)
Screenshot: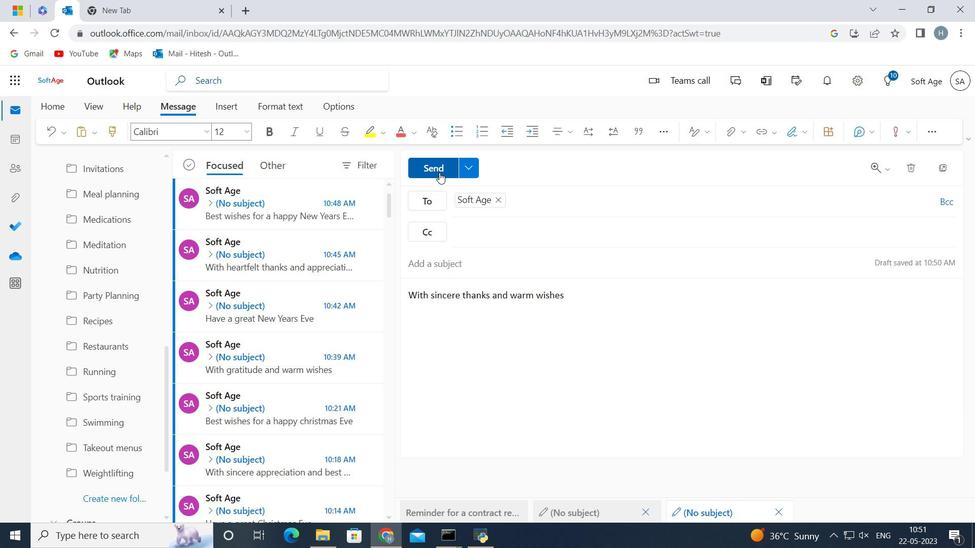 
Action: Mouse pressed left at (437, 170)
Screenshot: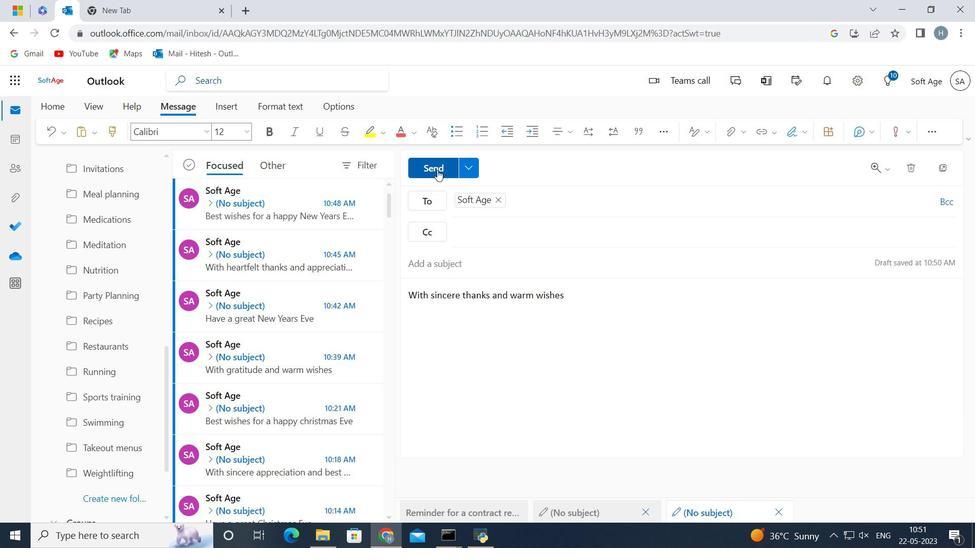 
Action: Mouse moved to (483, 326)
Screenshot: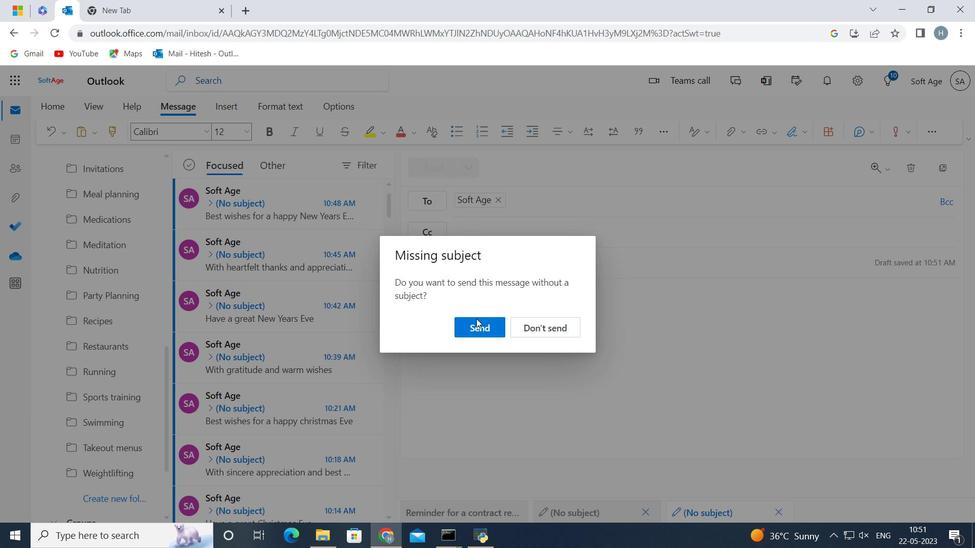 
Action: Mouse pressed left at (483, 326)
Screenshot: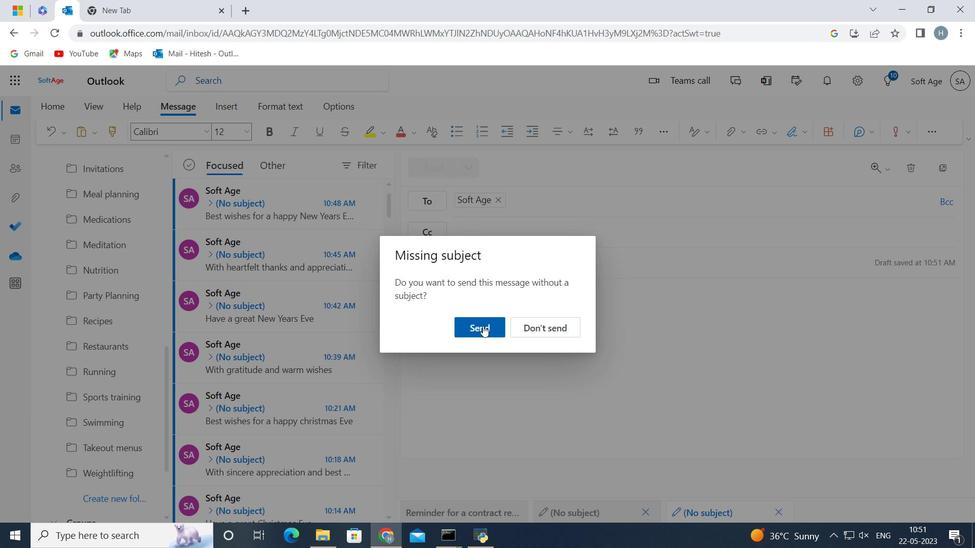 
Action: Mouse moved to (481, 328)
Screenshot: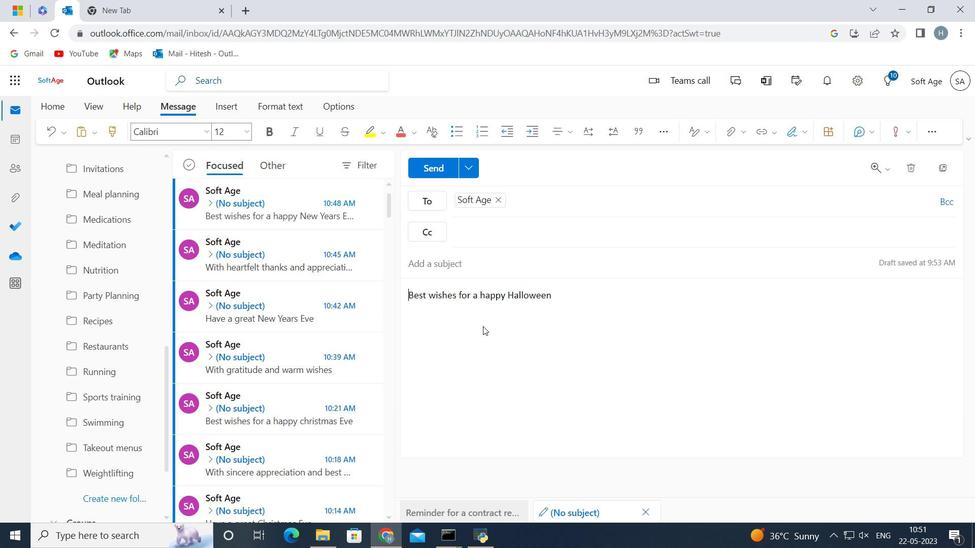 
